 Task: Research Airbnb options in Takaoka, Japan from 21st November, 2023 to 29th November, 2023 for 4 adults. Place can be entire room with 2 bedrooms having 2 beds and 2 bathrooms. Property type can be flat.
Action: Mouse moved to (390, 100)
Screenshot: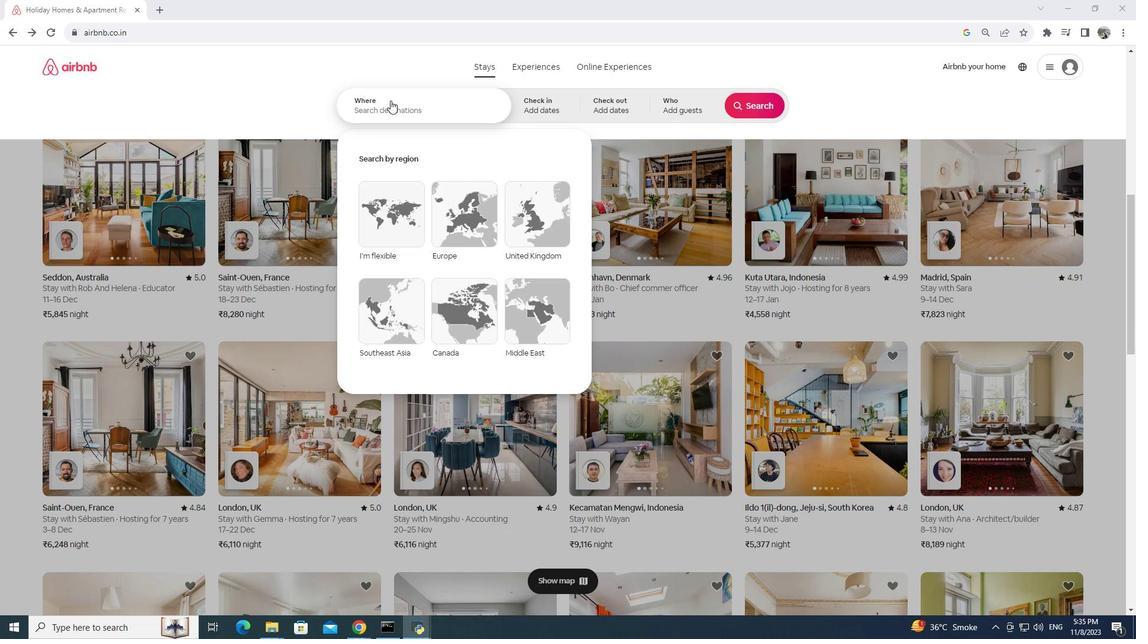 
Action: Mouse pressed left at (390, 100)
Screenshot: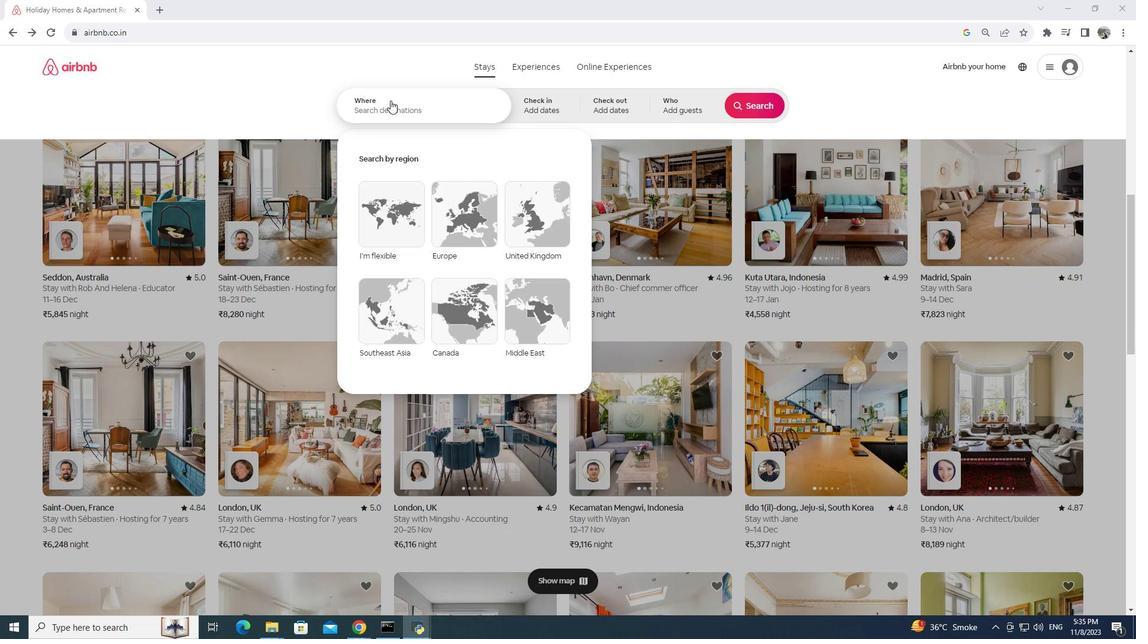 
Action: Key pressed takaoka,<Key.space>japan
Screenshot: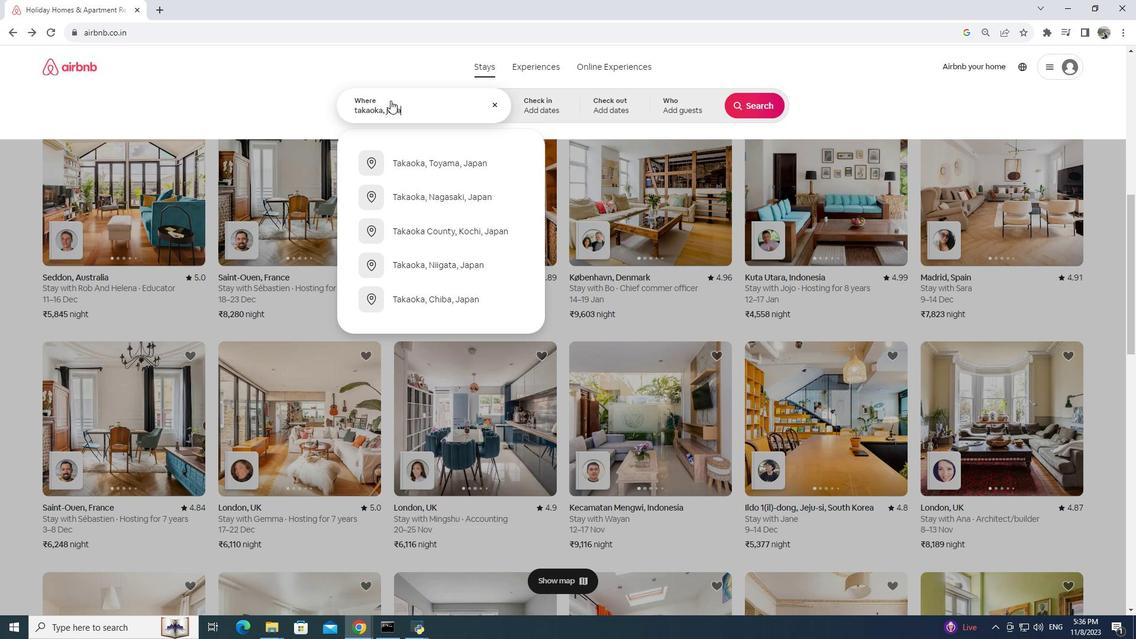 
Action: Mouse moved to (522, 101)
Screenshot: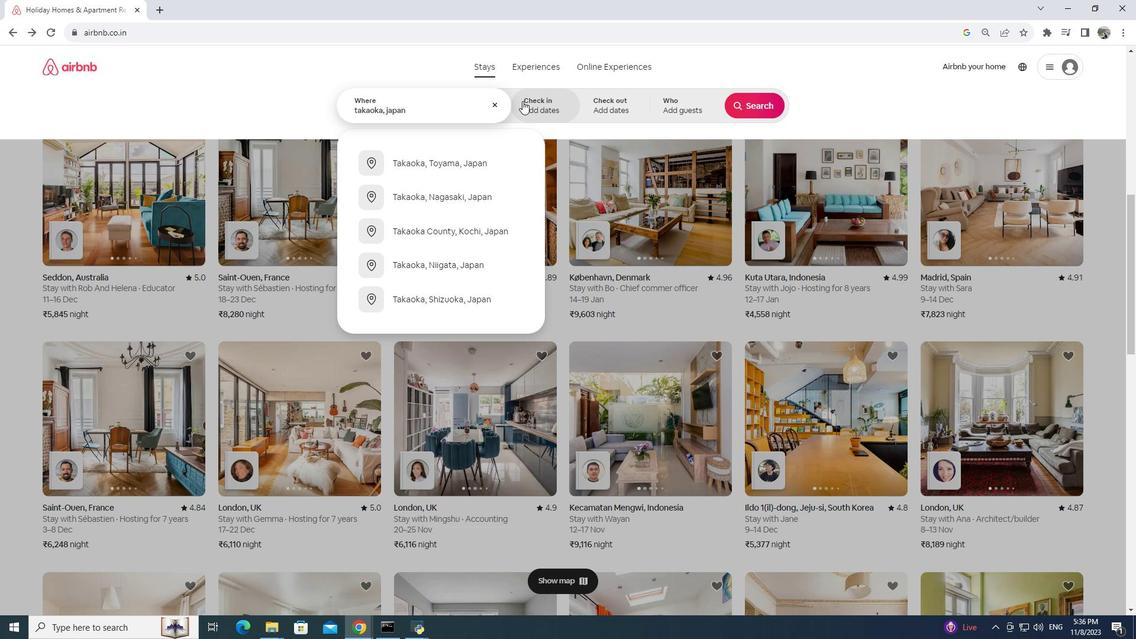 
Action: Mouse pressed left at (522, 101)
Screenshot: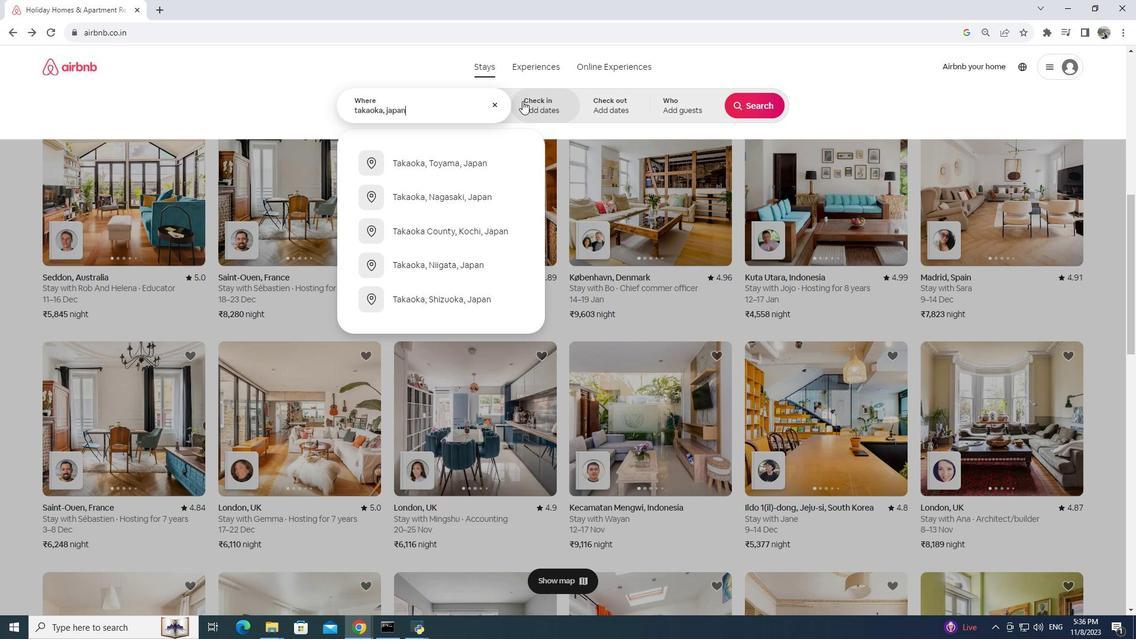 
Action: Mouse moved to (432, 309)
Screenshot: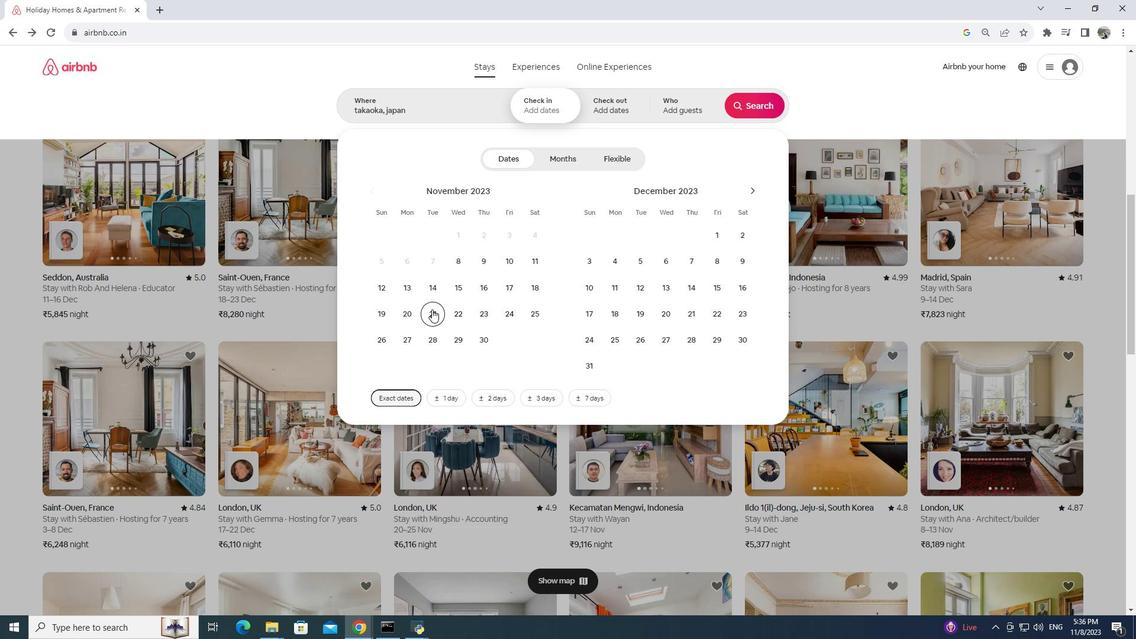 
Action: Mouse pressed left at (432, 309)
Screenshot: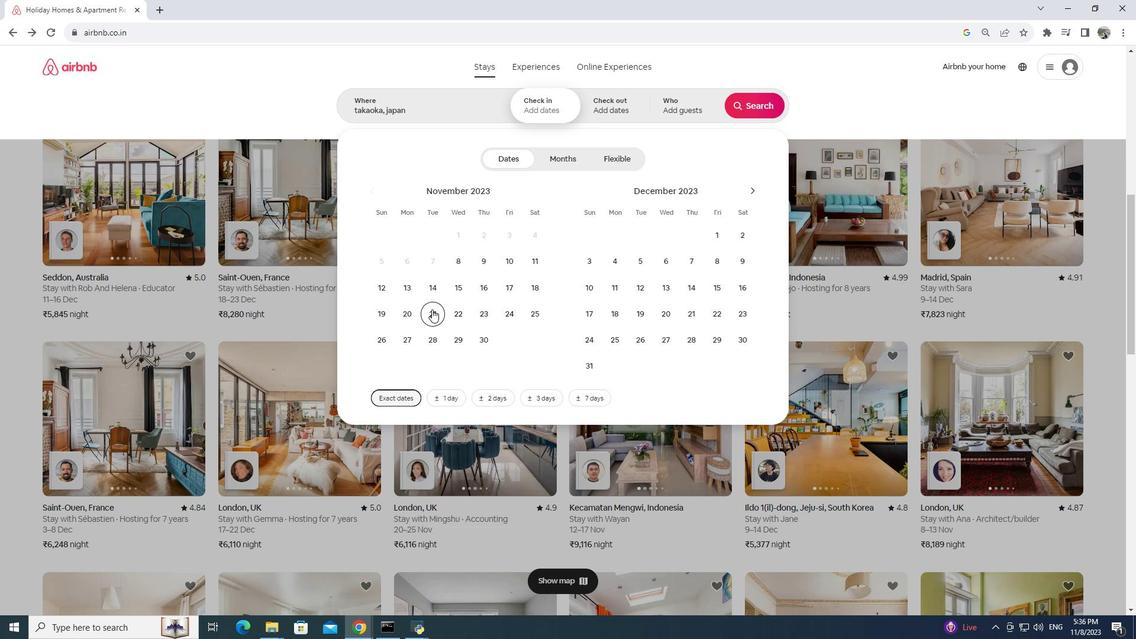 
Action: Mouse moved to (456, 341)
Screenshot: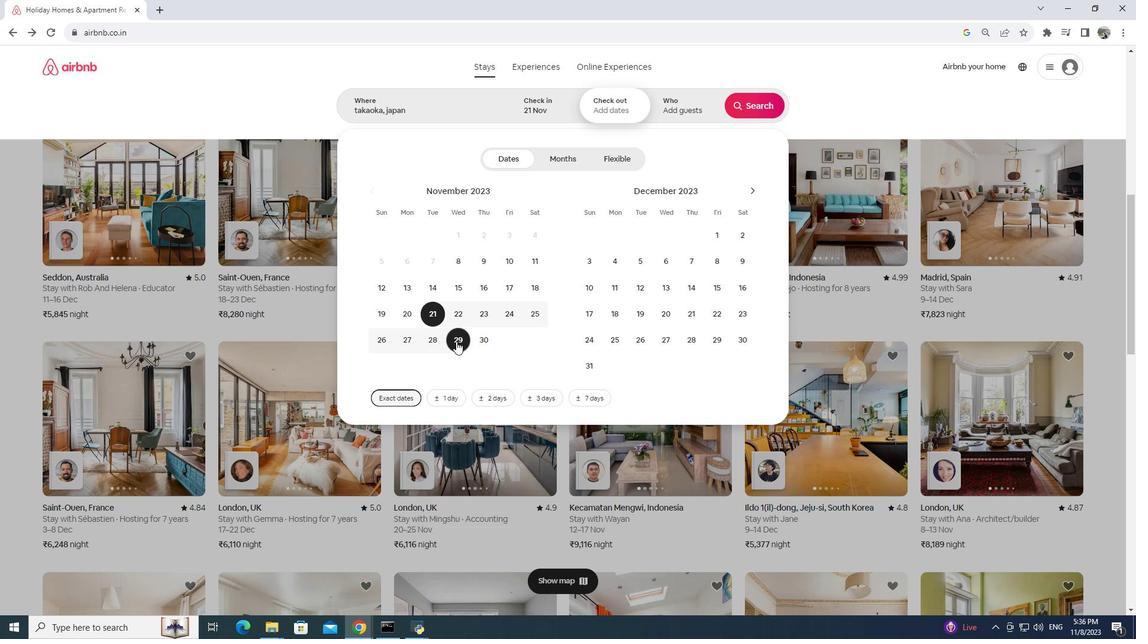 
Action: Mouse pressed left at (456, 341)
Screenshot: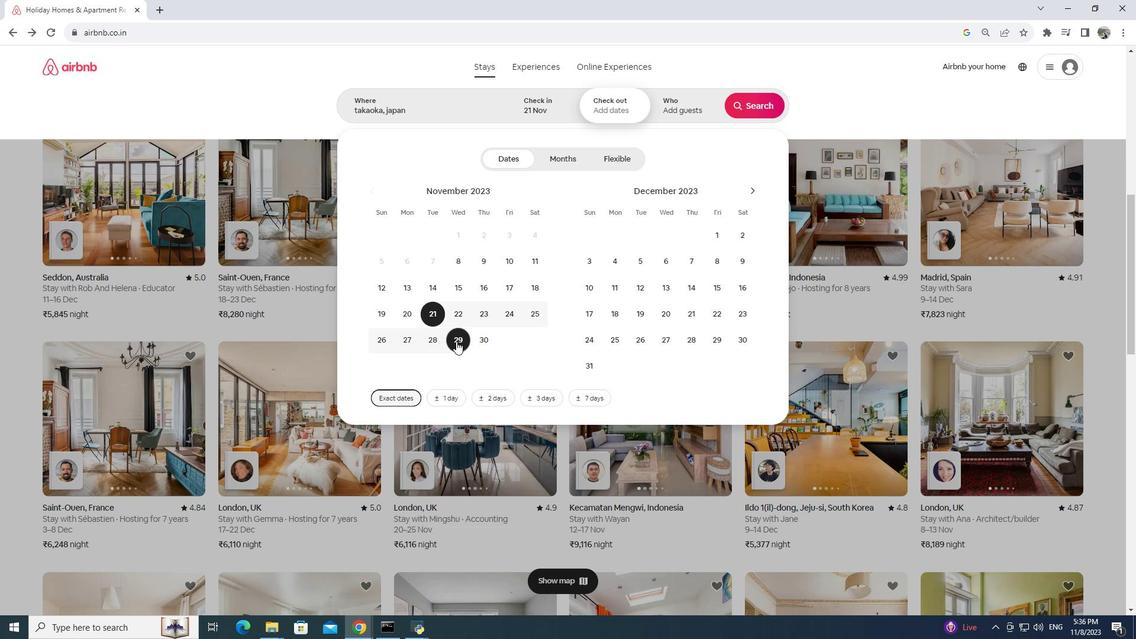 
Action: Mouse moved to (675, 110)
Screenshot: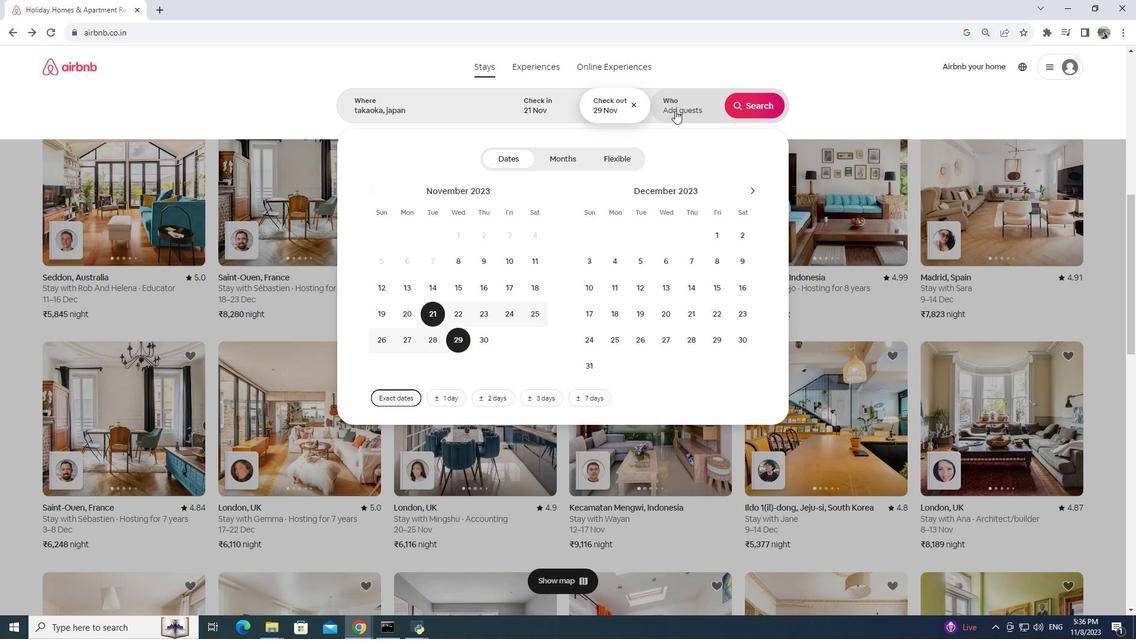 
Action: Mouse pressed left at (675, 110)
Screenshot: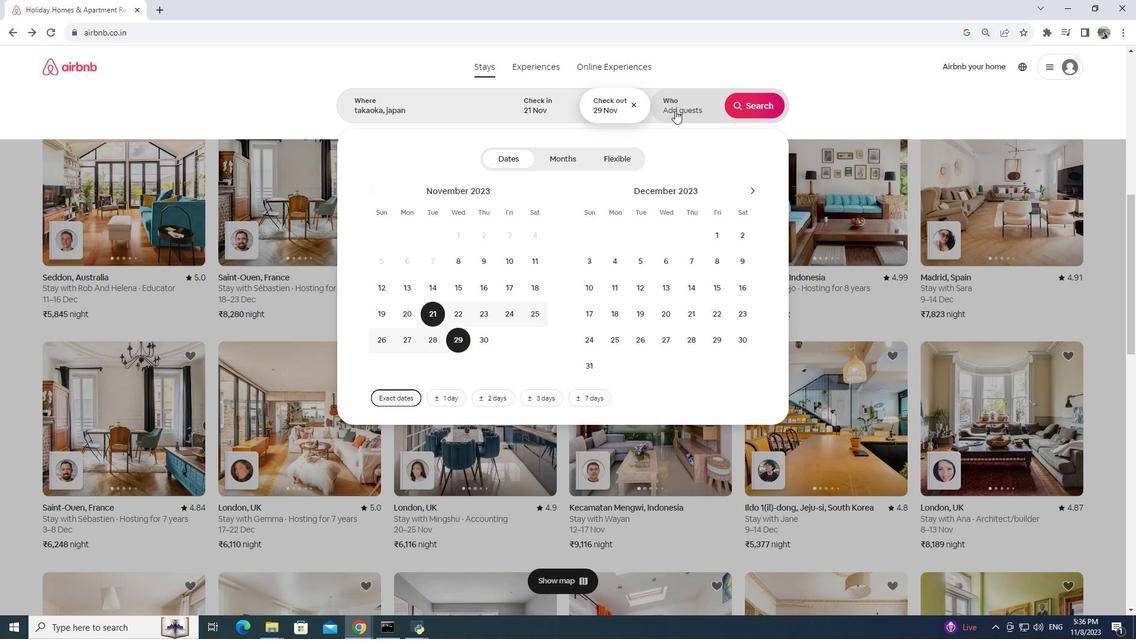 
Action: Mouse moved to (757, 163)
Screenshot: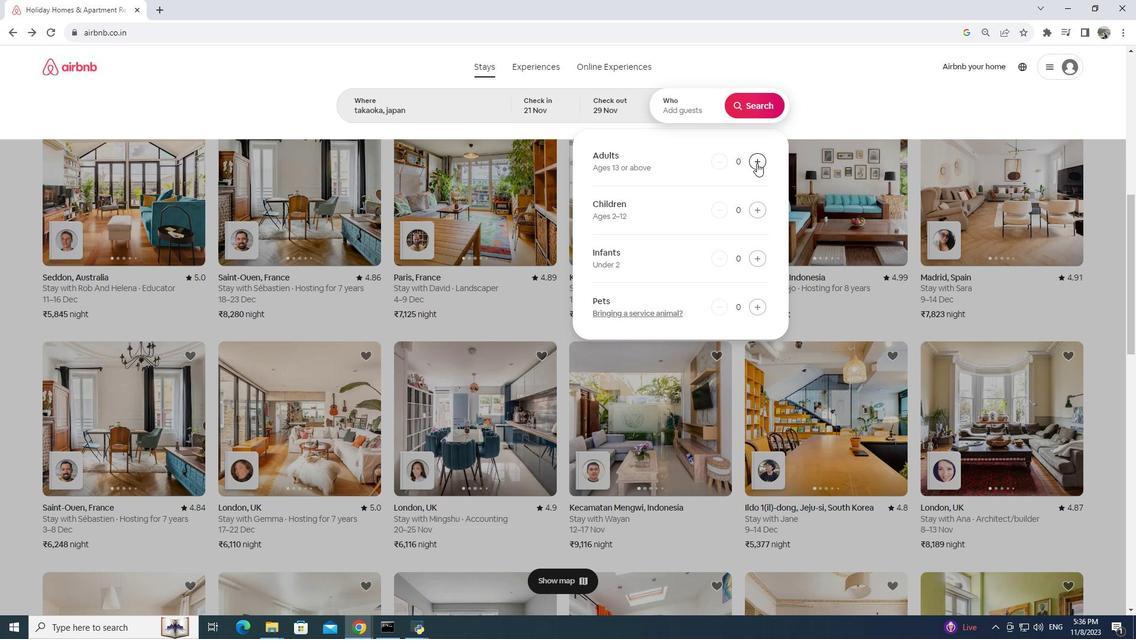 
Action: Mouse pressed left at (757, 163)
Screenshot: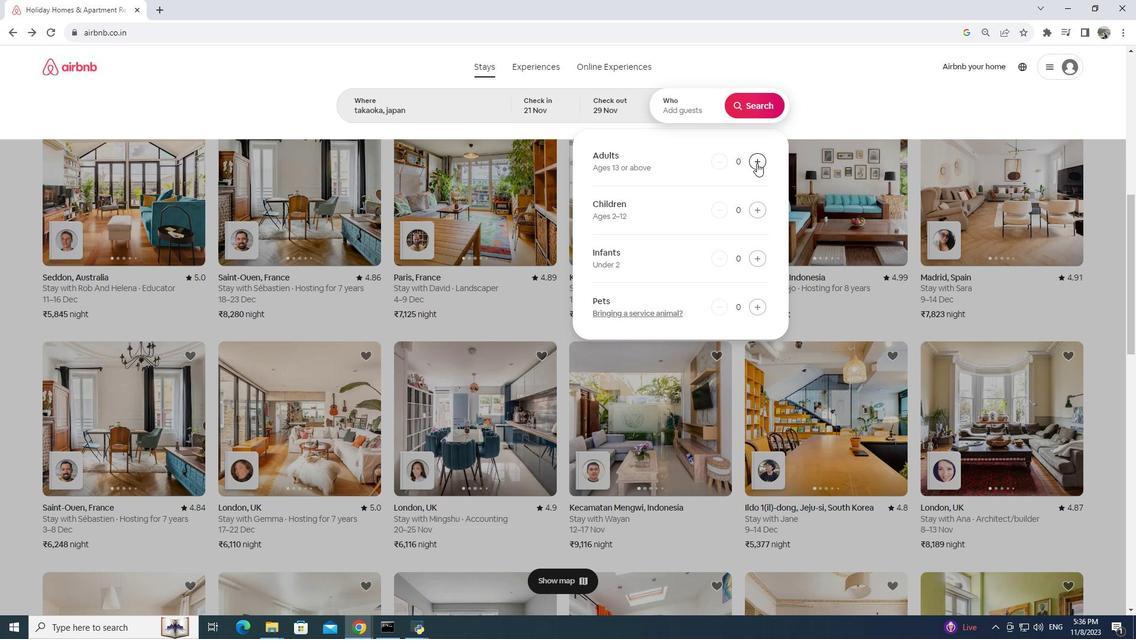 
Action: Mouse pressed left at (757, 163)
Screenshot: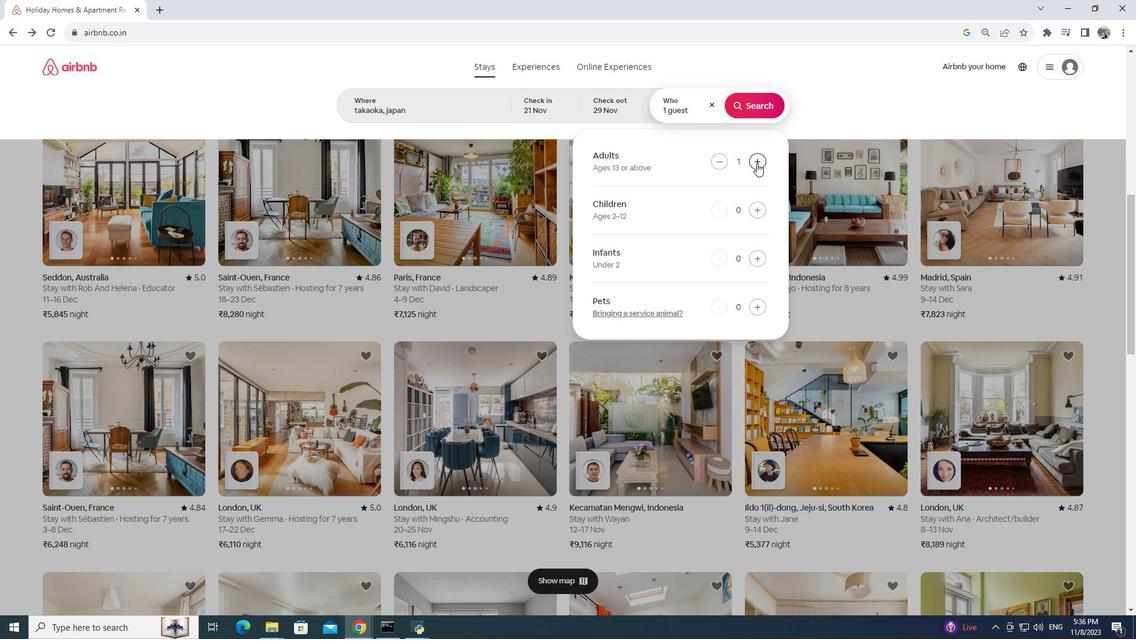 
Action: Mouse pressed left at (757, 163)
Screenshot: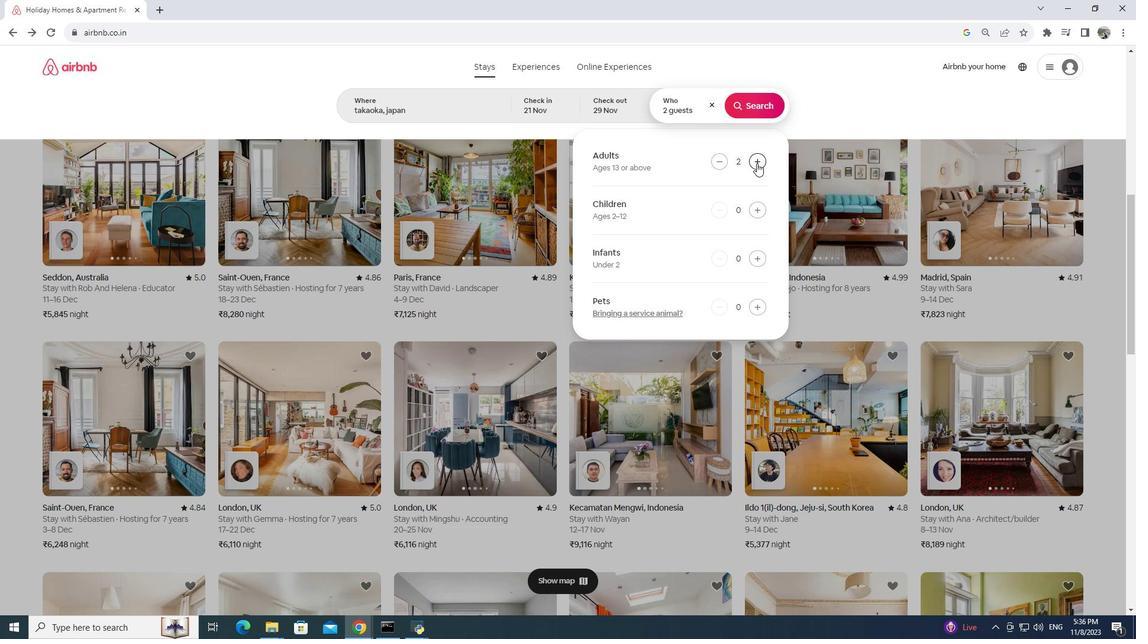 
Action: Mouse pressed left at (757, 163)
Screenshot: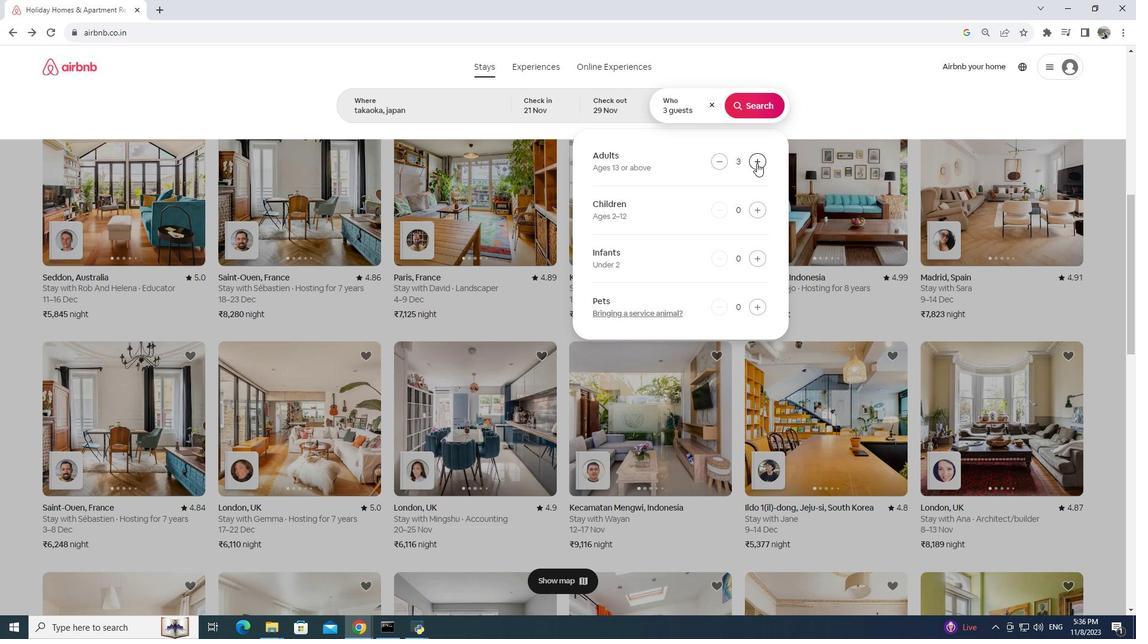 
Action: Mouse moved to (751, 108)
Screenshot: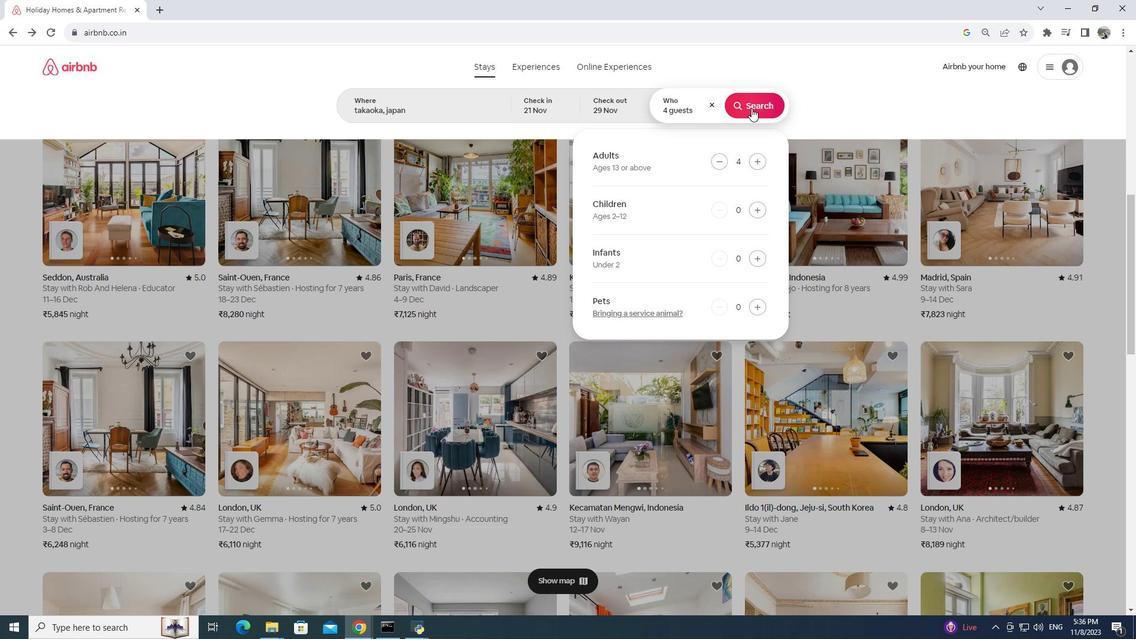 
Action: Mouse pressed left at (751, 108)
Screenshot: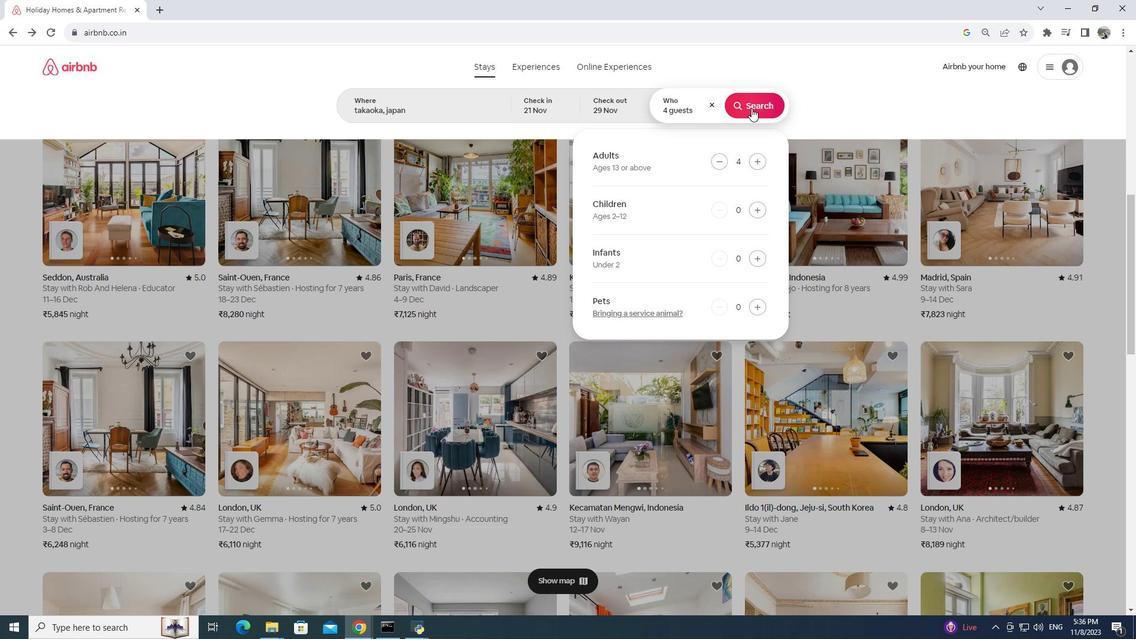 
Action: Mouse moved to (960, 111)
Screenshot: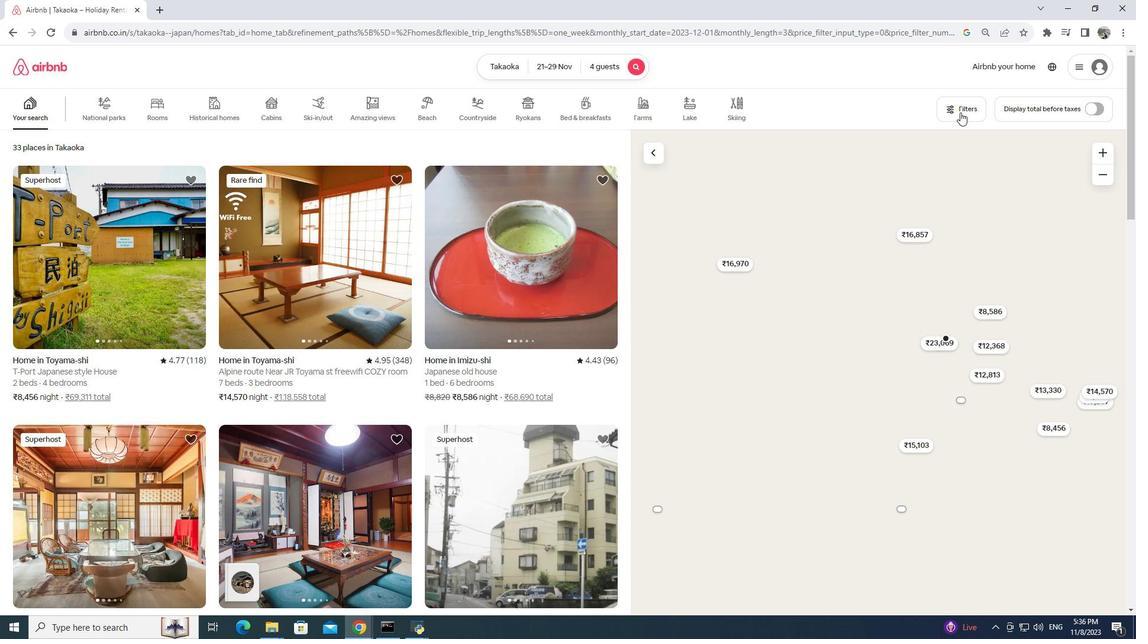 
Action: Mouse pressed left at (960, 111)
Screenshot: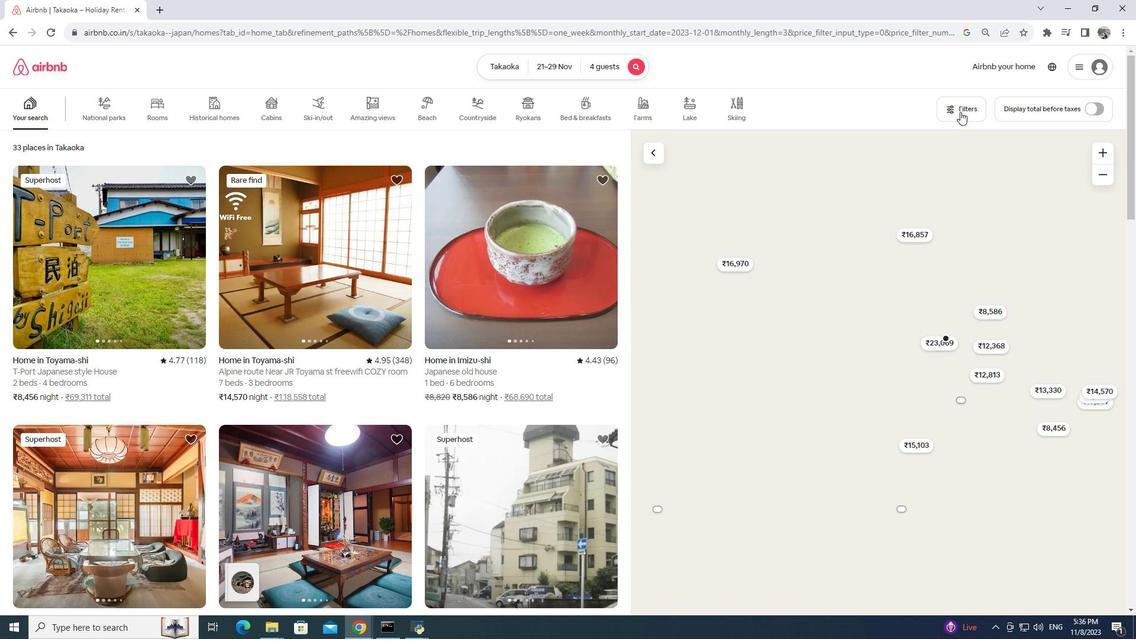 
Action: Mouse moved to (473, 436)
Screenshot: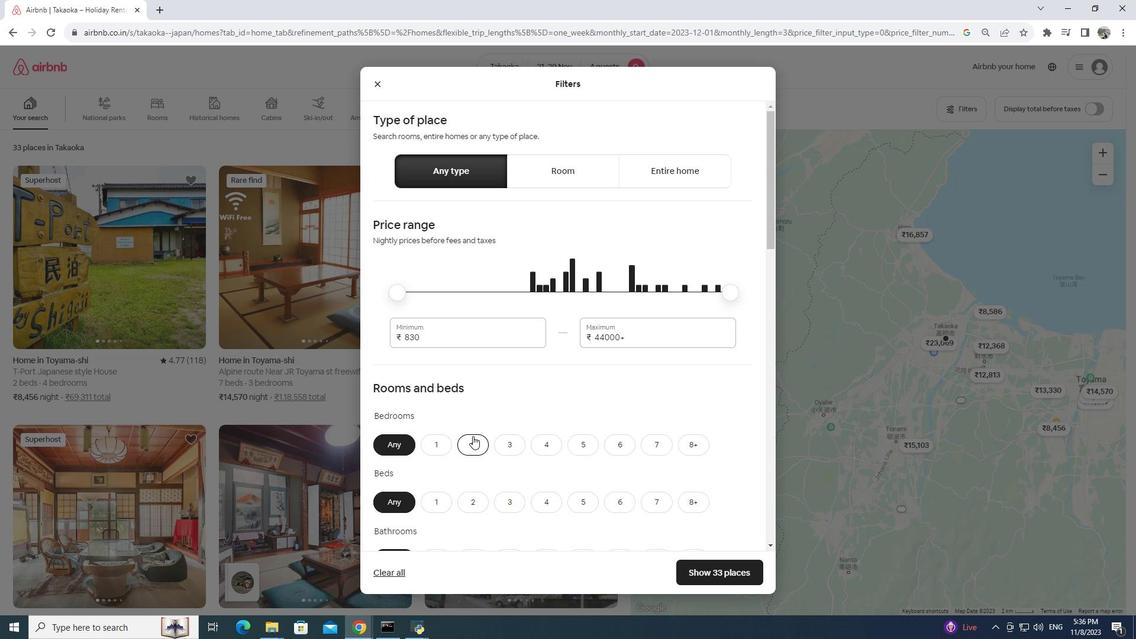 
Action: Mouse pressed left at (473, 436)
Screenshot: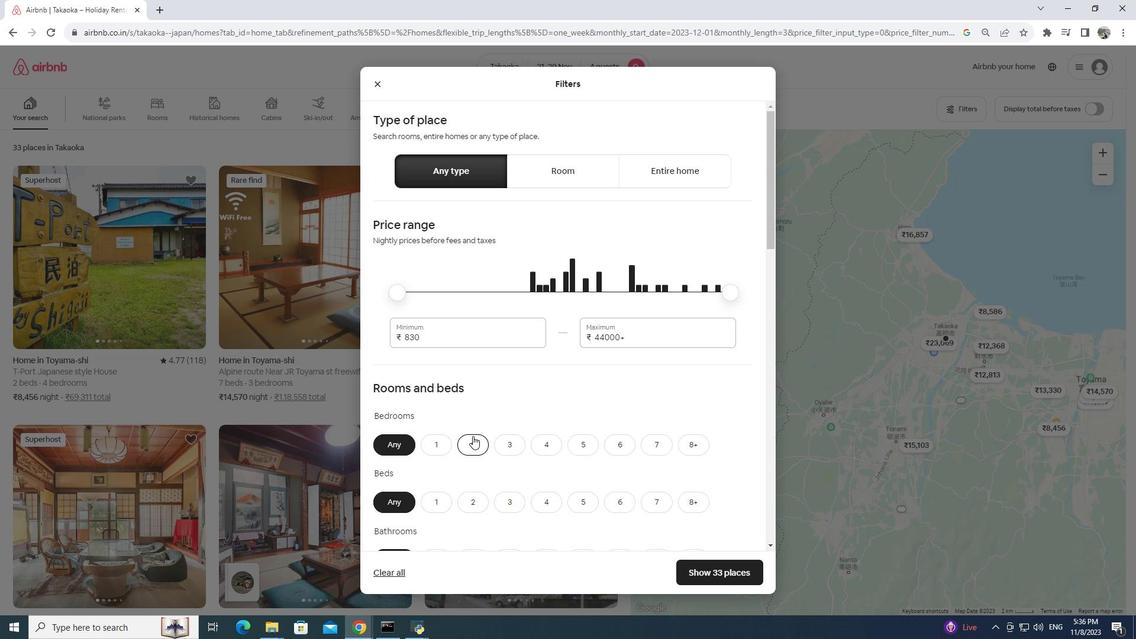 
Action: Mouse moved to (477, 496)
Screenshot: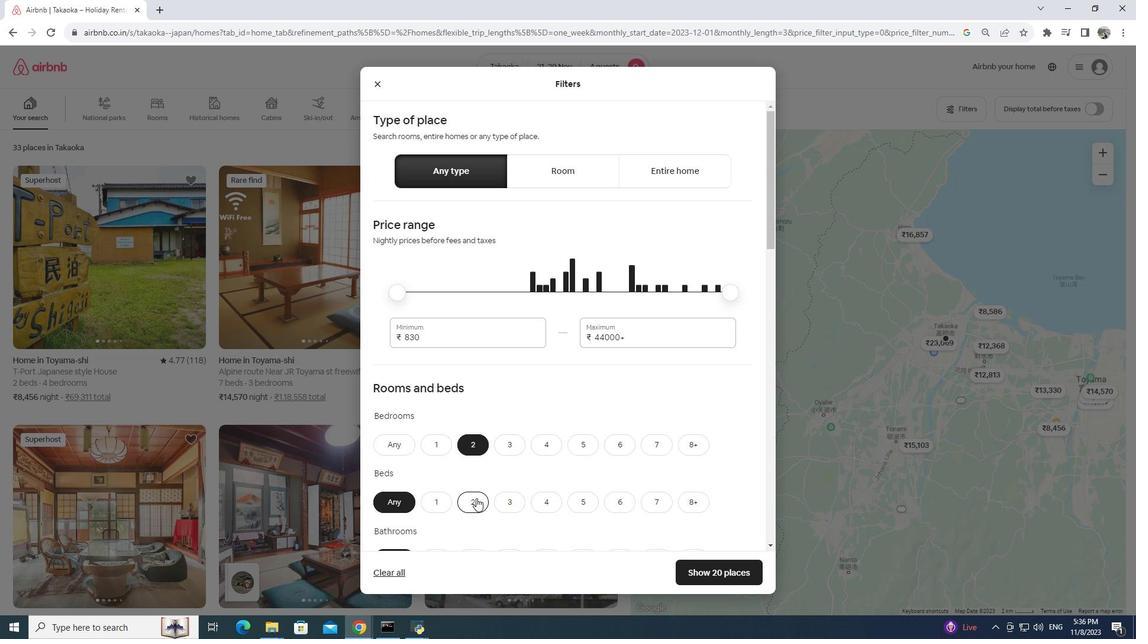 
Action: Mouse pressed left at (477, 496)
Screenshot: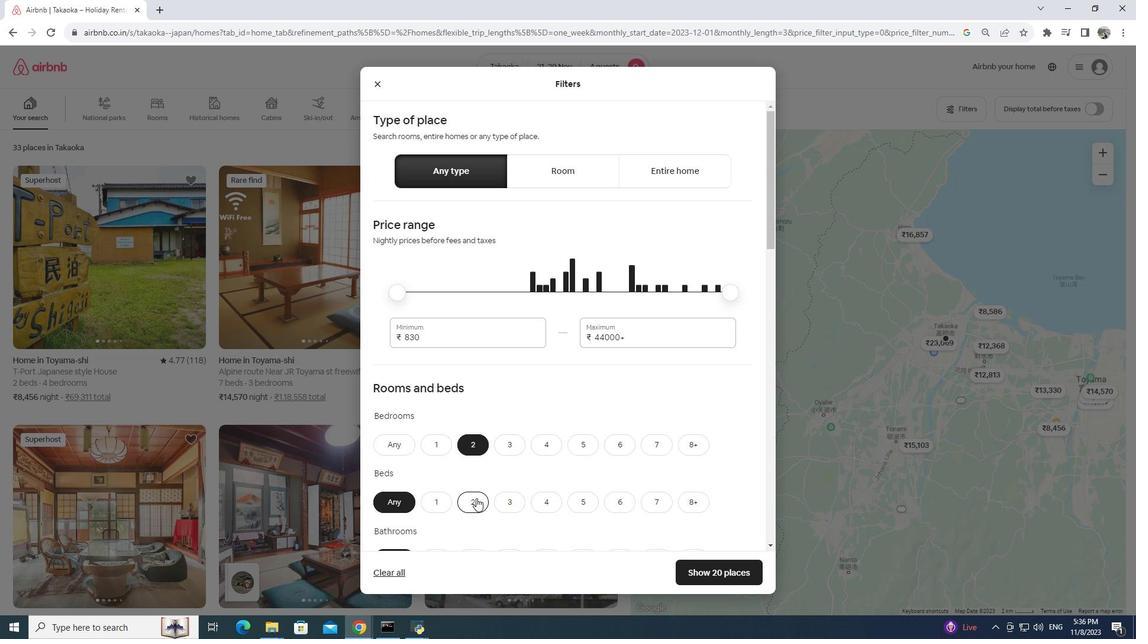 
Action: Mouse moved to (478, 487)
Screenshot: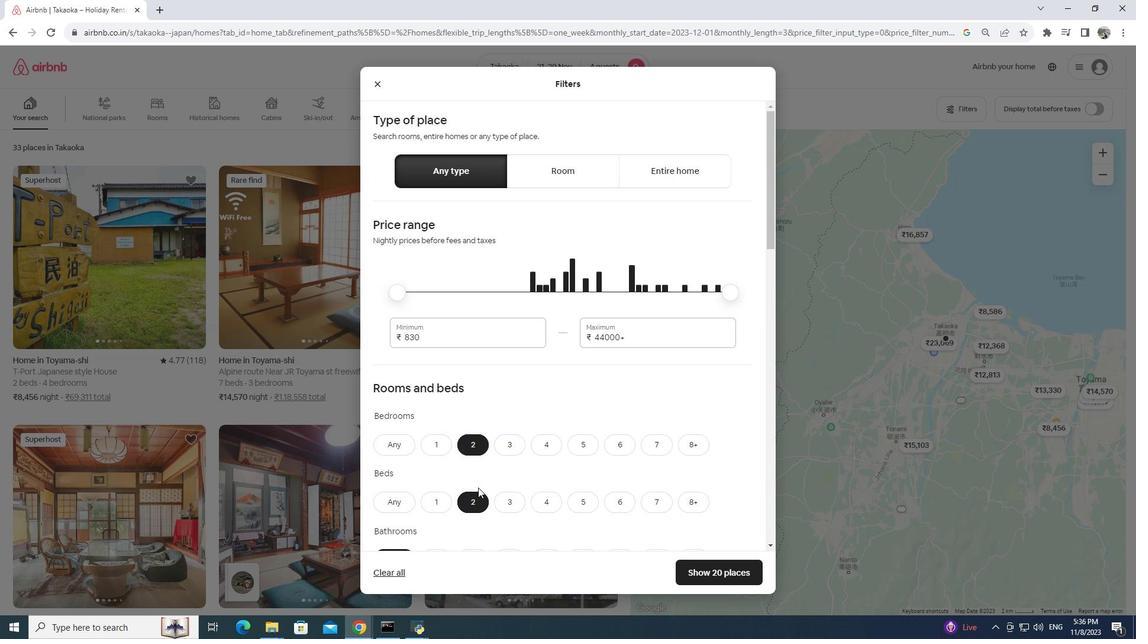 
Action: Mouse scrolled (478, 487) with delta (0, 0)
Screenshot: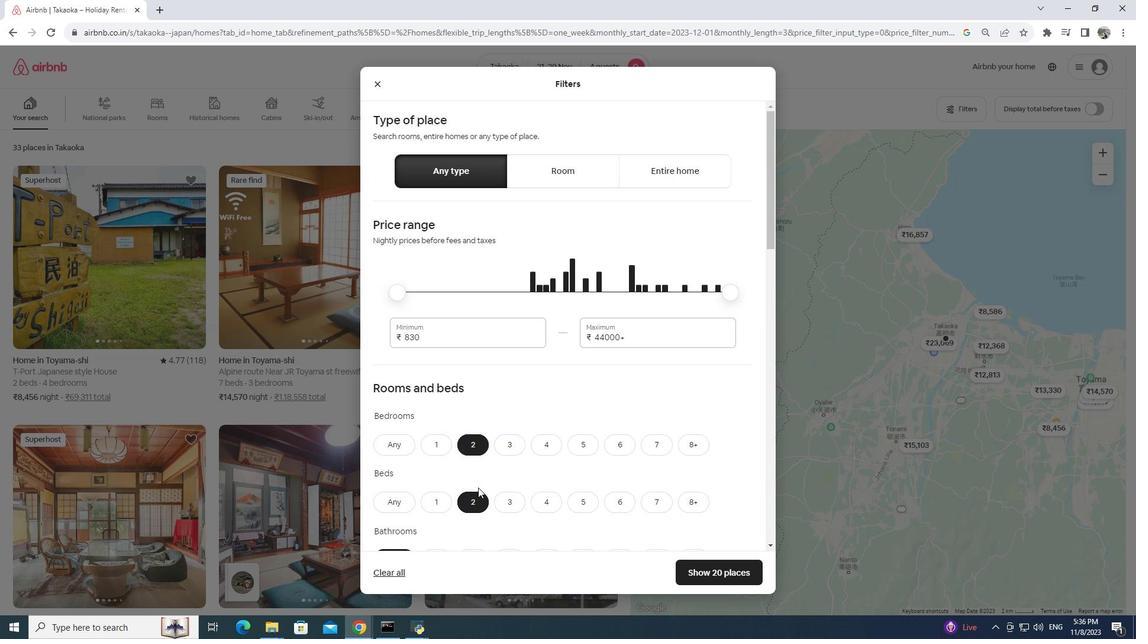 
Action: Mouse scrolled (478, 487) with delta (0, 0)
Screenshot: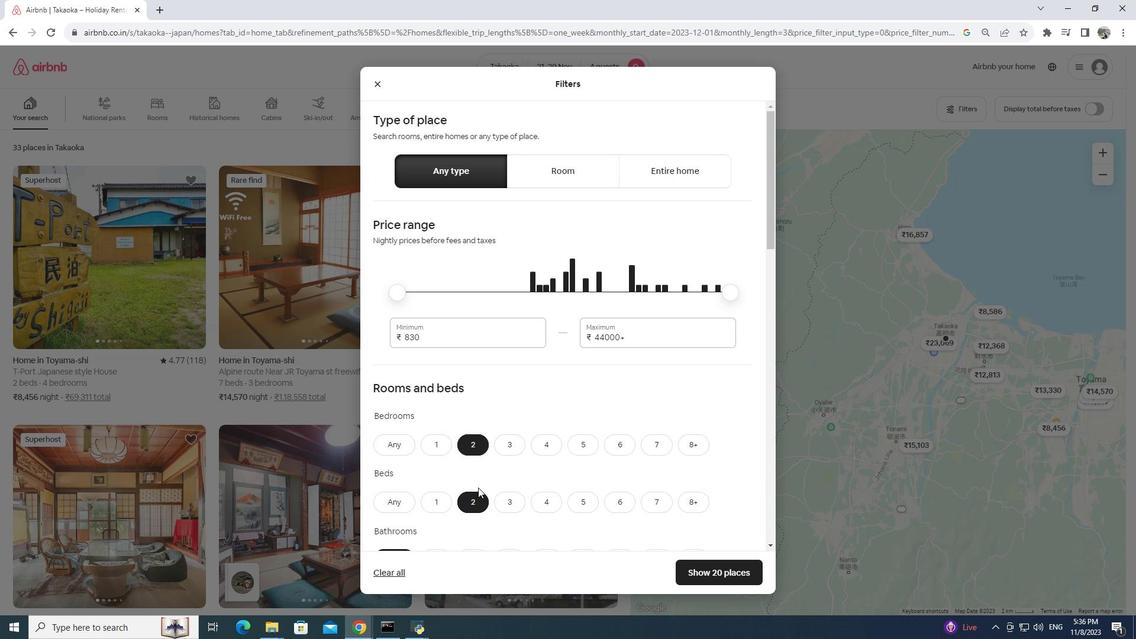 
Action: Mouse scrolled (478, 487) with delta (0, 0)
Screenshot: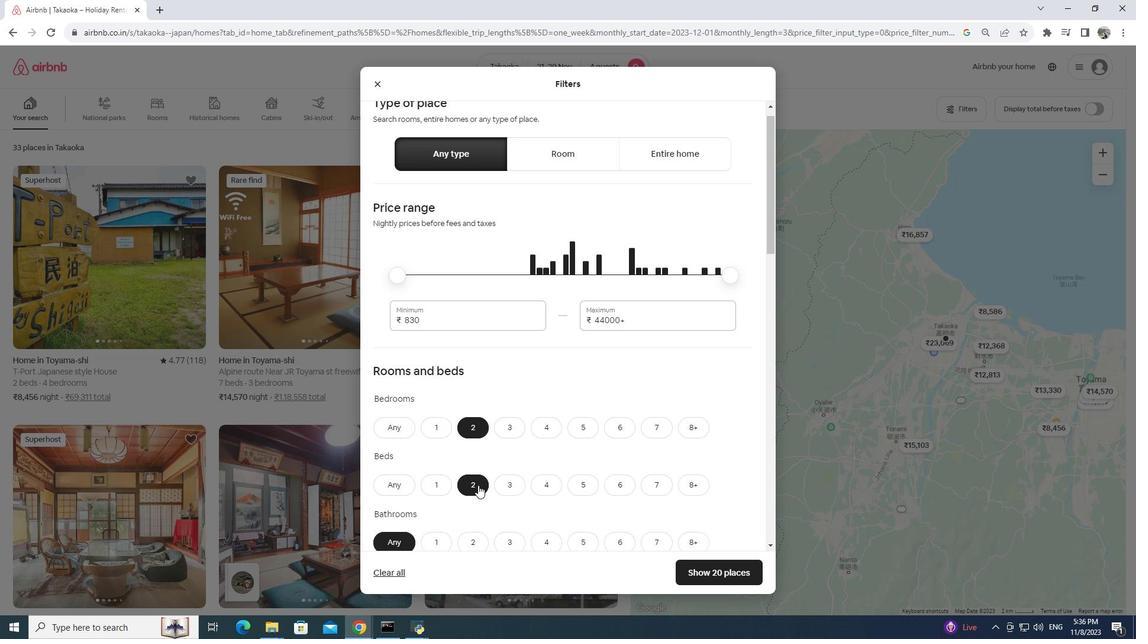
Action: Mouse scrolled (478, 487) with delta (0, 0)
Screenshot: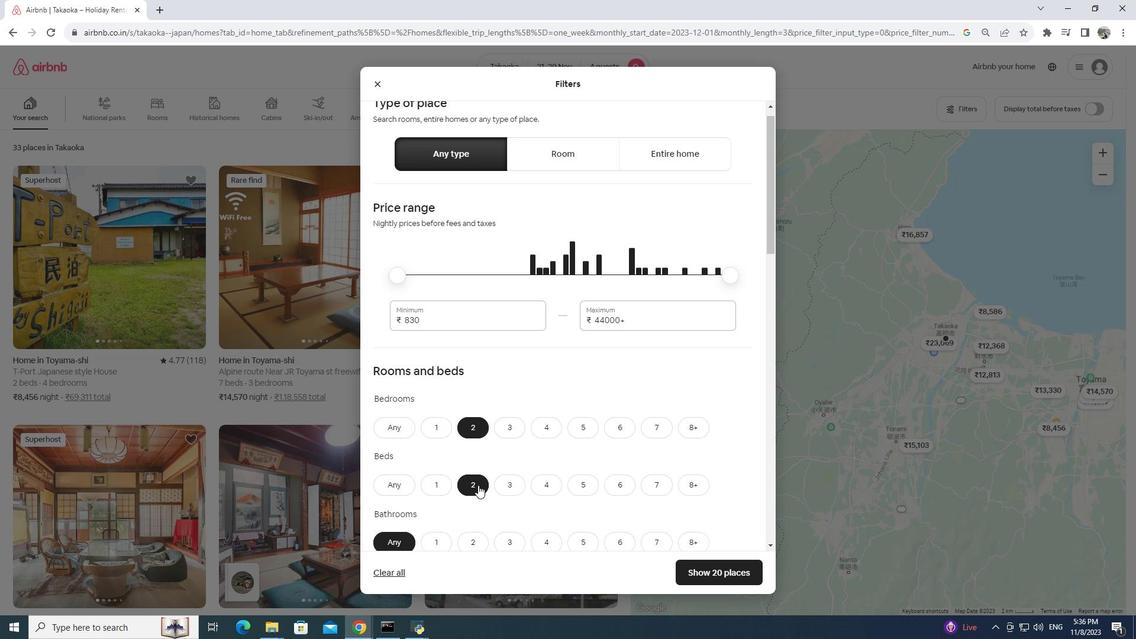 
Action: Mouse moved to (479, 319)
Screenshot: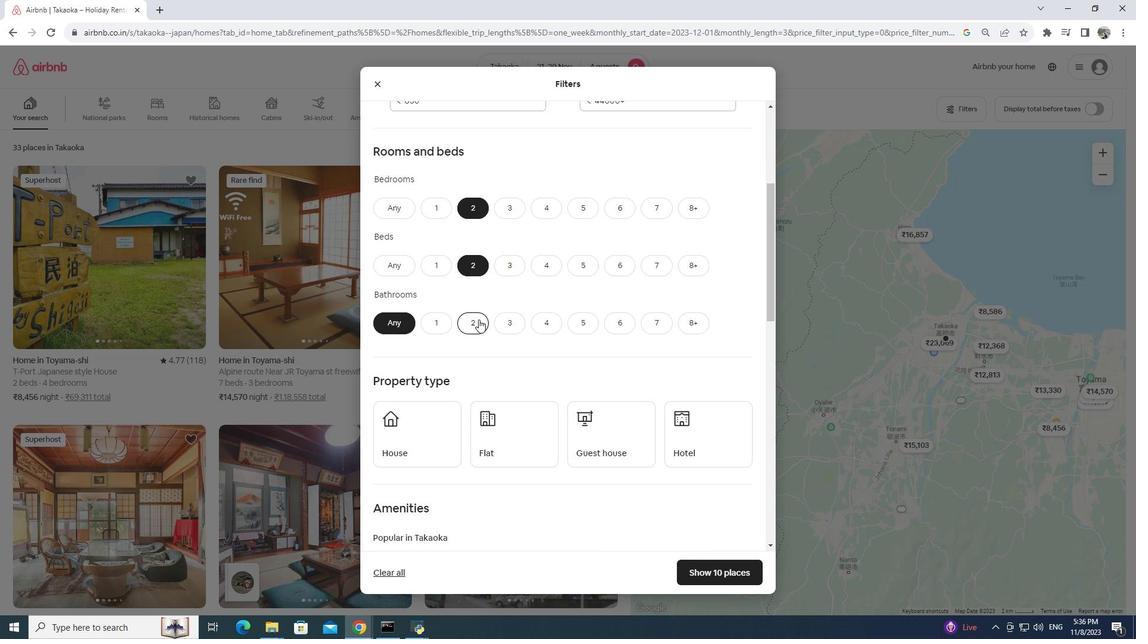 
Action: Mouse pressed left at (479, 319)
Screenshot: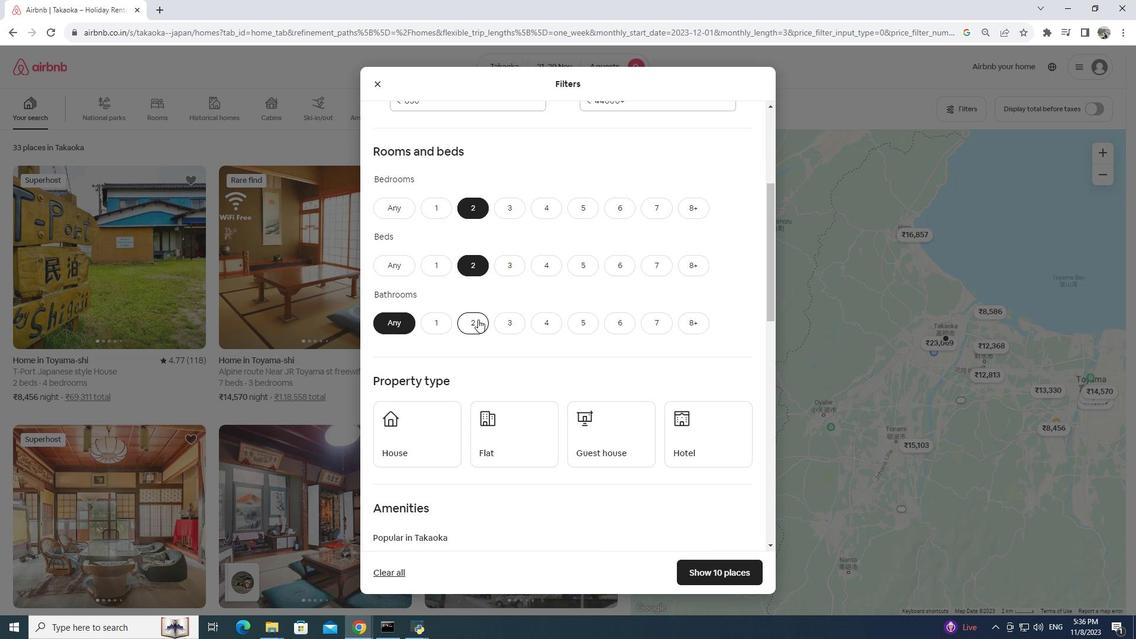 
Action: Mouse moved to (525, 430)
Screenshot: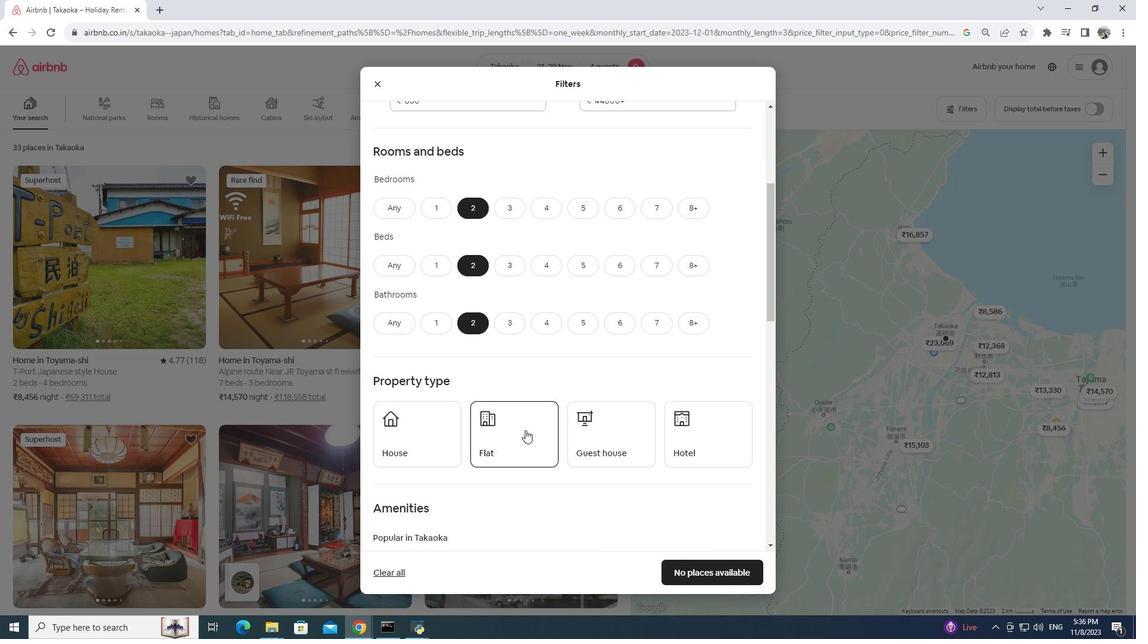 
Action: Mouse pressed left at (525, 430)
Screenshot: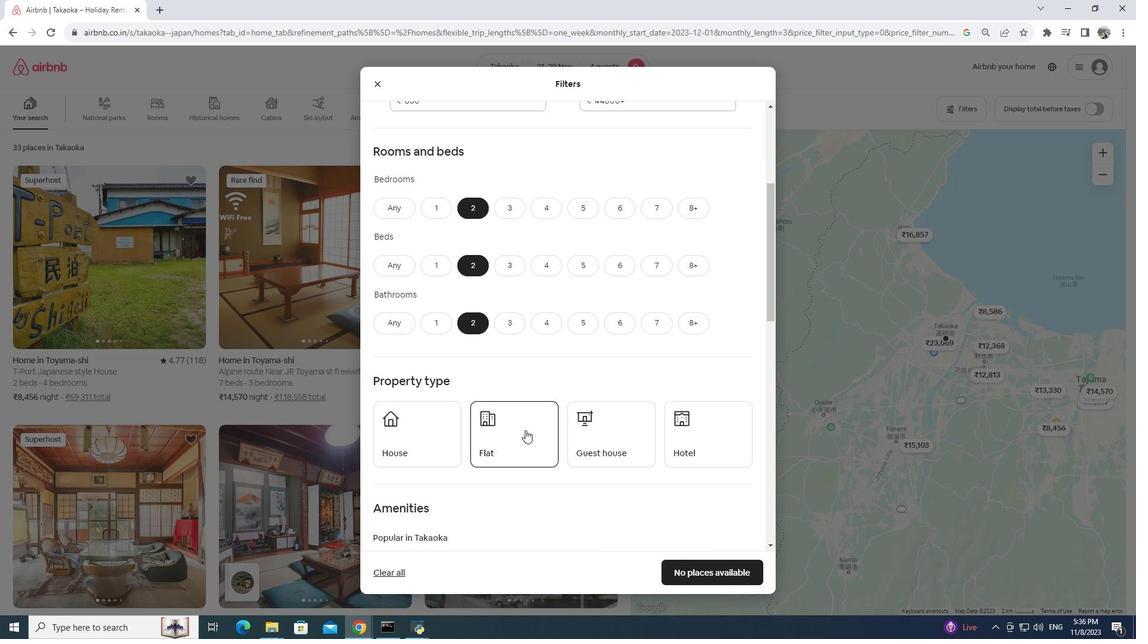 
Action: Mouse moved to (525, 430)
Screenshot: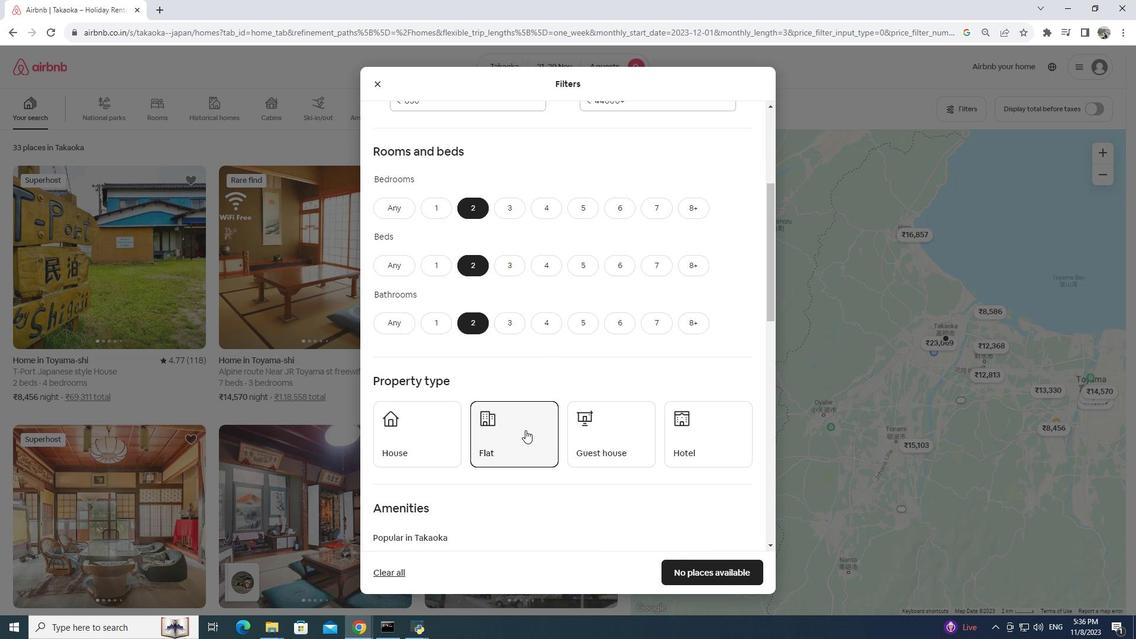 
